Task: Use the audio channel remapper to remap the "Center" to "Left".
Action: Mouse moved to (127, 16)
Screenshot: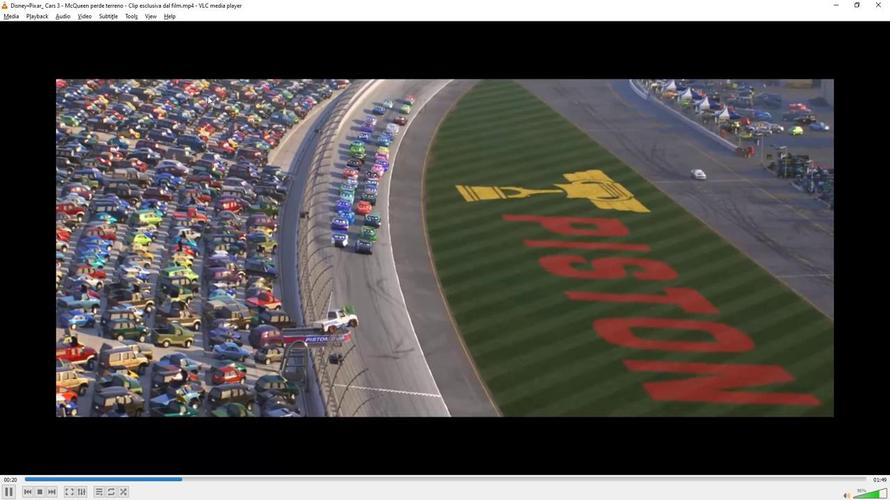 
Action: Mouse pressed left at (127, 16)
Screenshot: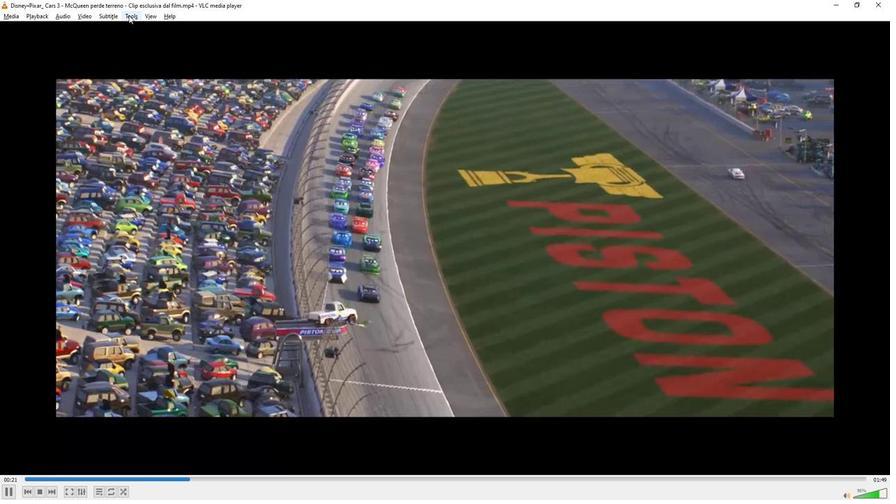 
Action: Mouse moved to (150, 127)
Screenshot: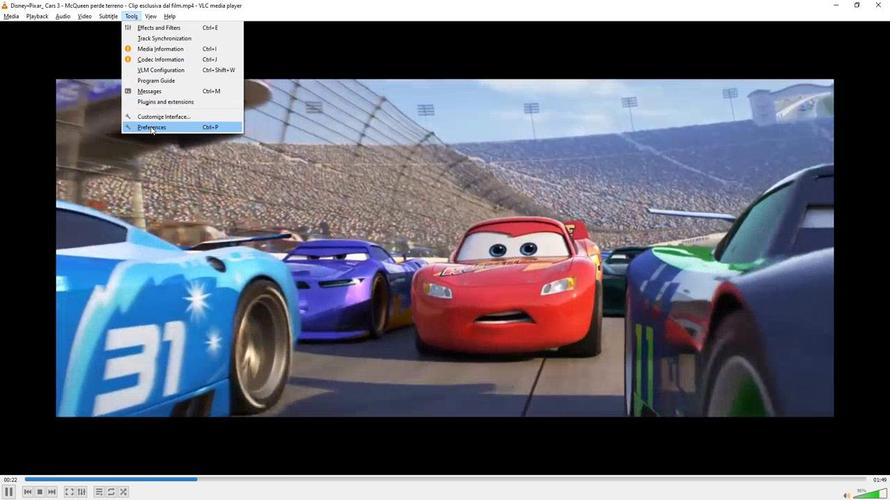 
Action: Mouse pressed left at (150, 127)
Screenshot: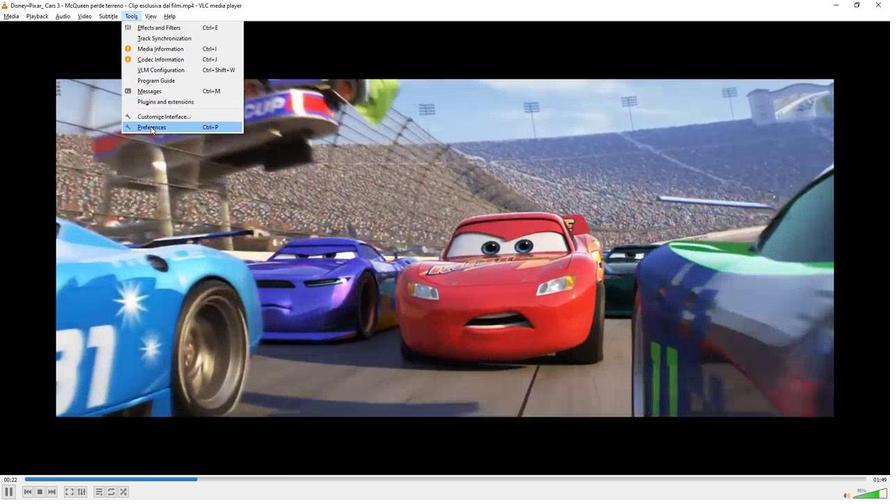 
Action: Mouse moved to (259, 376)
Screenshot: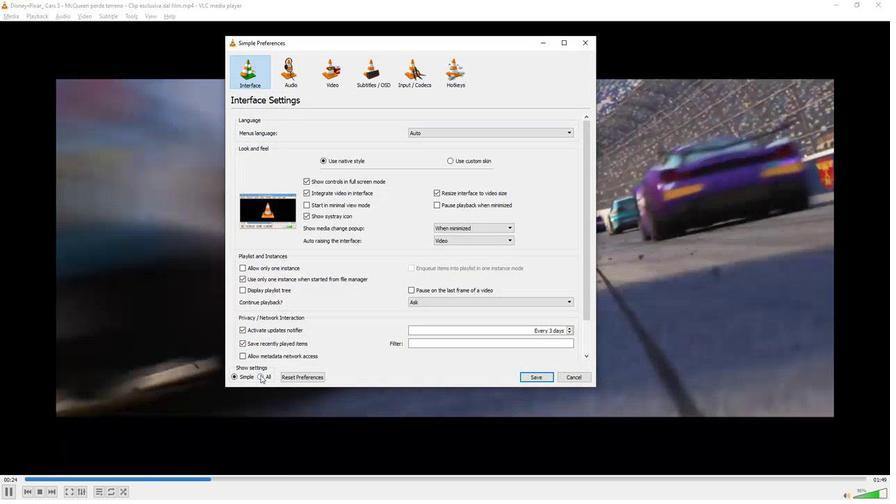 
Action: Mouse pressed left at (259, 376)
Screenshot: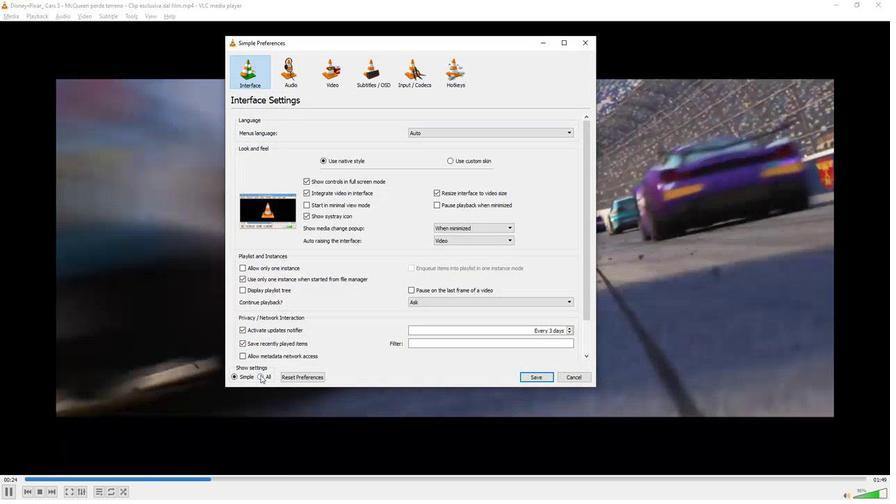 
Action: Mouse moved to (246, 168)
Screenshot: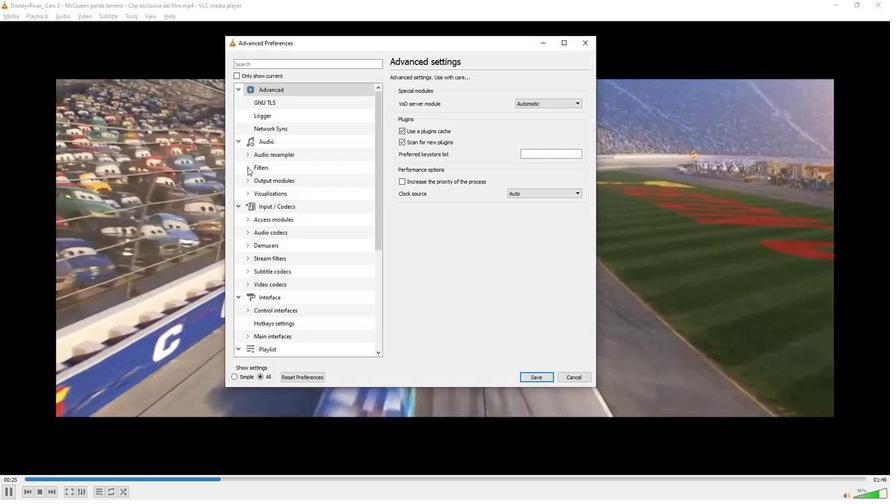 
Action: Mouse pressed left at (246, 168)
Screenshot: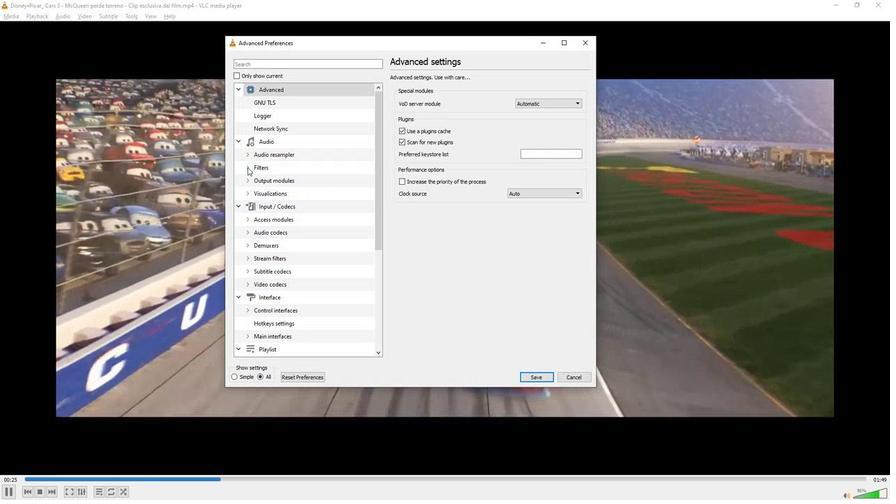
Action: Mouse moved to (275, 294)
Screenshot: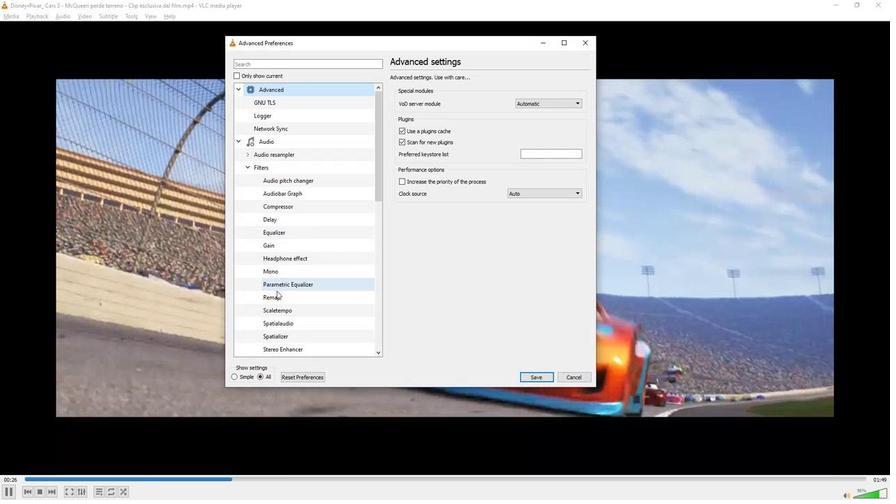
Action: Mouse pressed left at (275, 294)
Screenshot: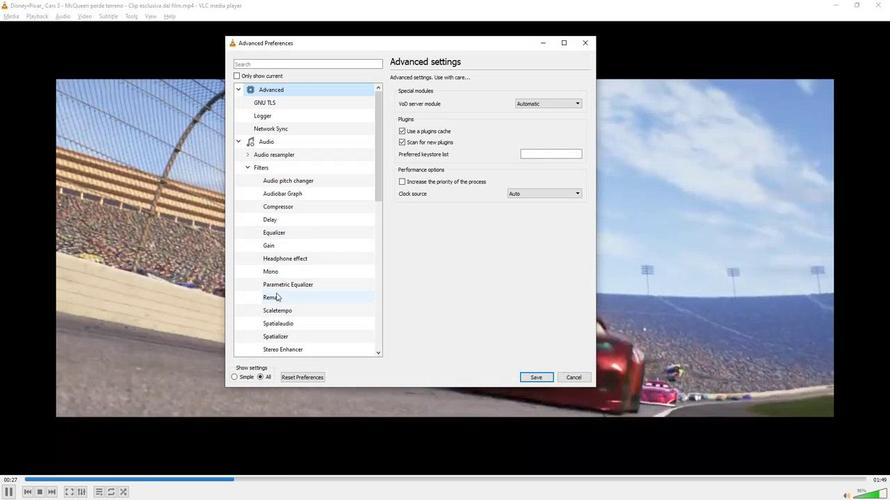 
Action: Mouse moved to (541, 106)
Screenshot: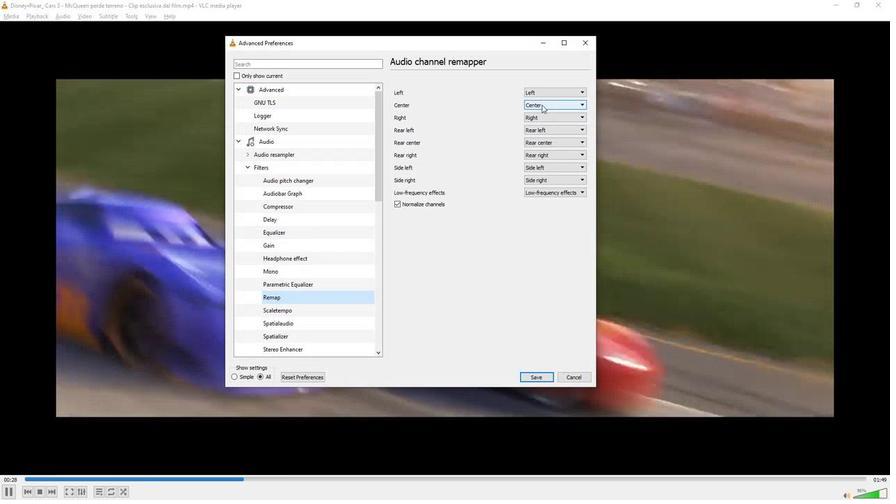 
Action: Mouse pressed left at (541, 106)
Screenshot: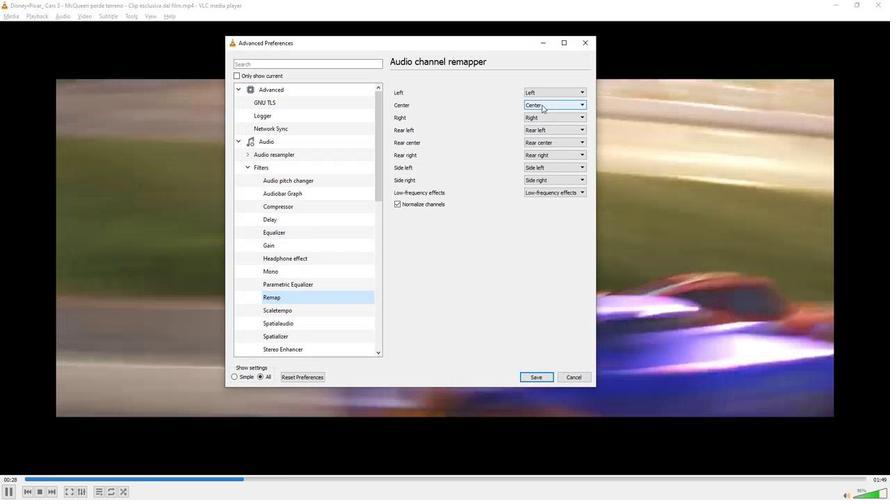 
Action: Mouse moved to (534, 113)
Screenshot: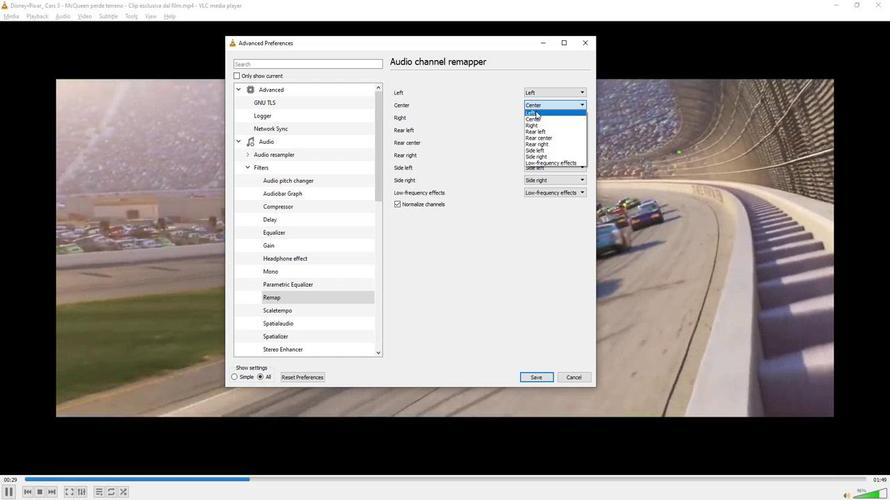 
Action: Mouse pressed left at (534, 113)
Screenshot: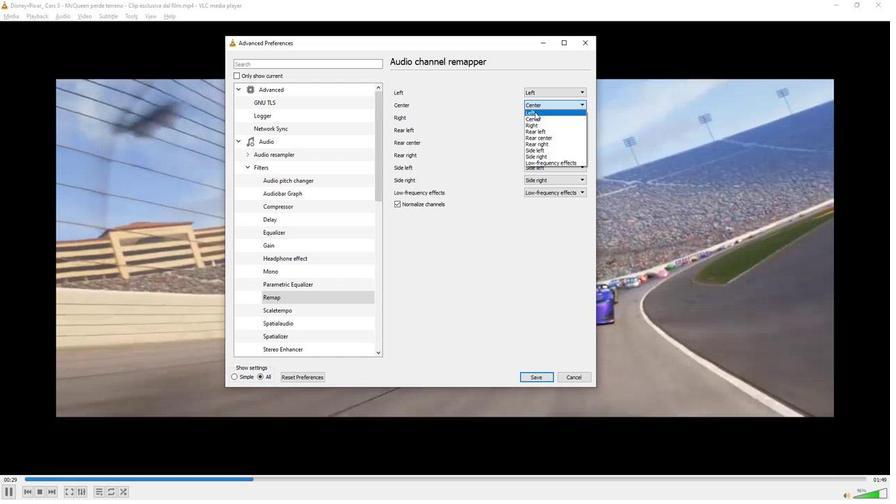 
Action: Mouse moved to (484, 404)
Screenshot: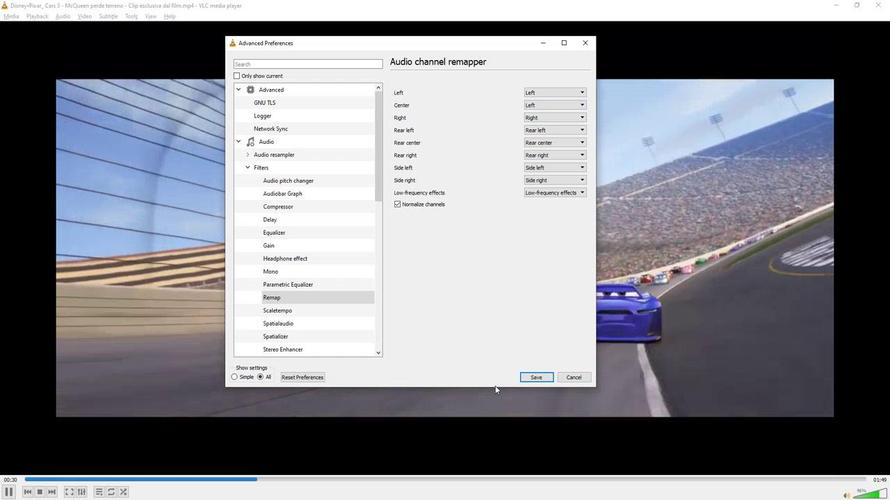
